 Task: Find a one-way business class flight from New Delhi to Jaipur for 2 adults on a specific date.
Action: Mouse moved to (494, 338)
Screenshot: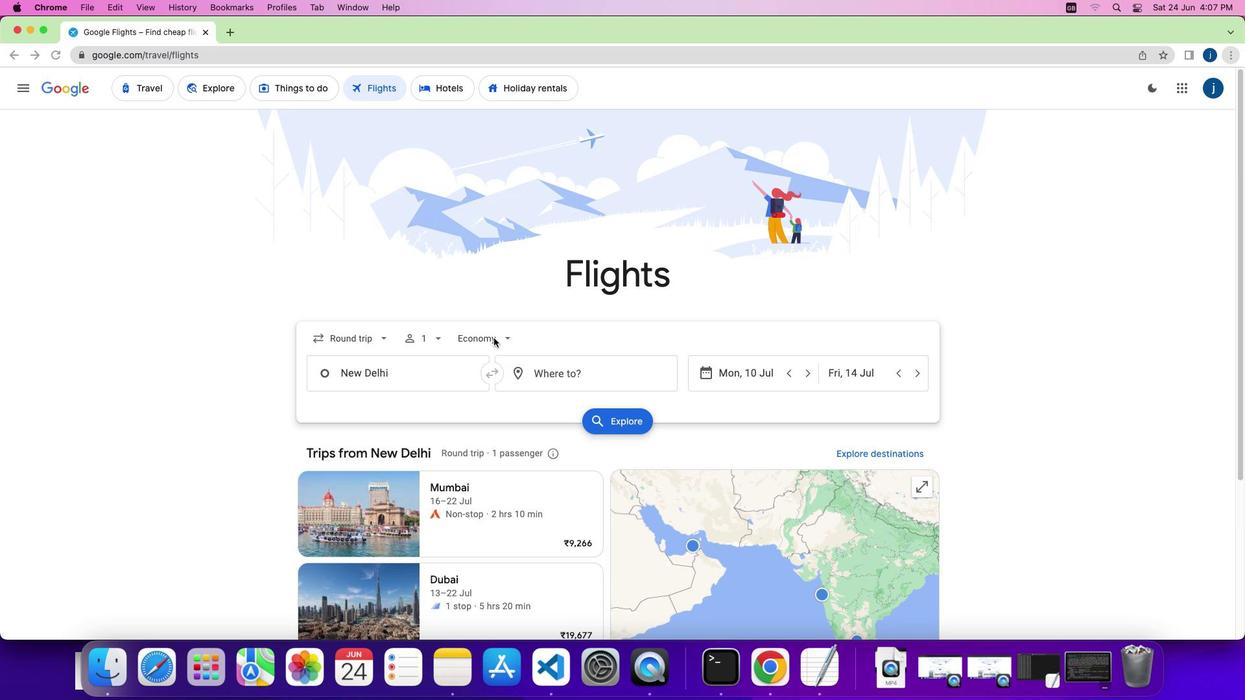 
Action: Mouse pressed left at (494, 338)
Screenshot: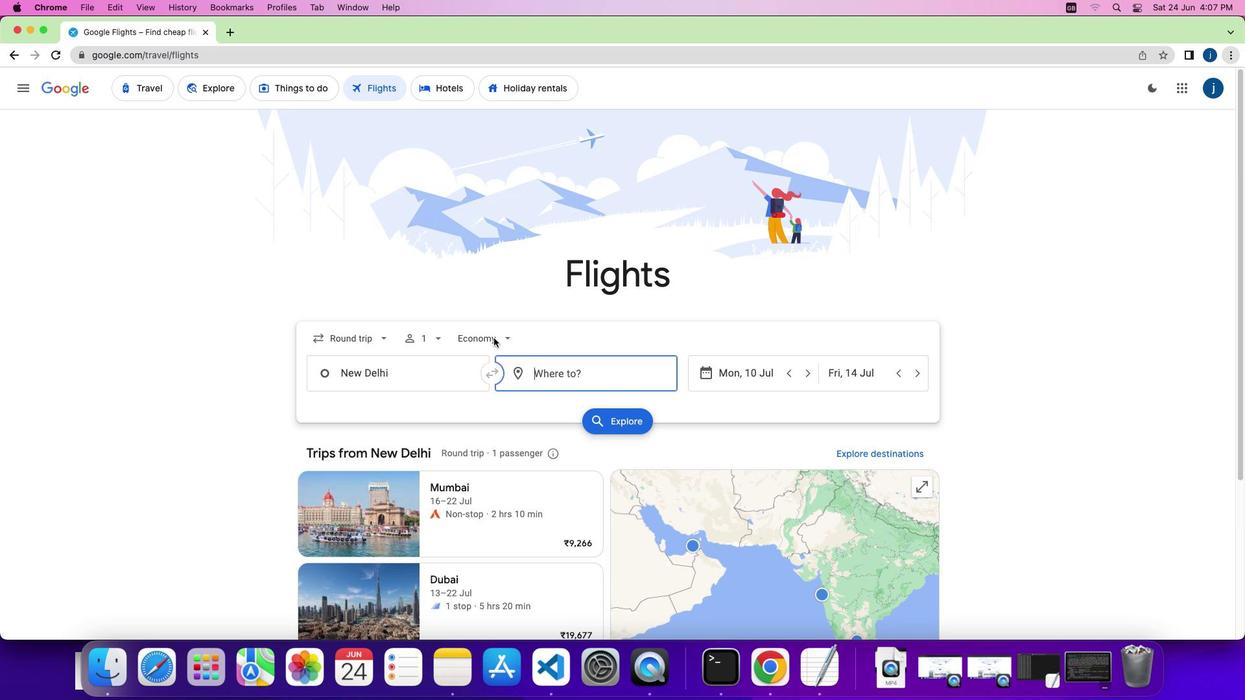 
Action: Mouse pressed left at (494, 338)
Screenshot: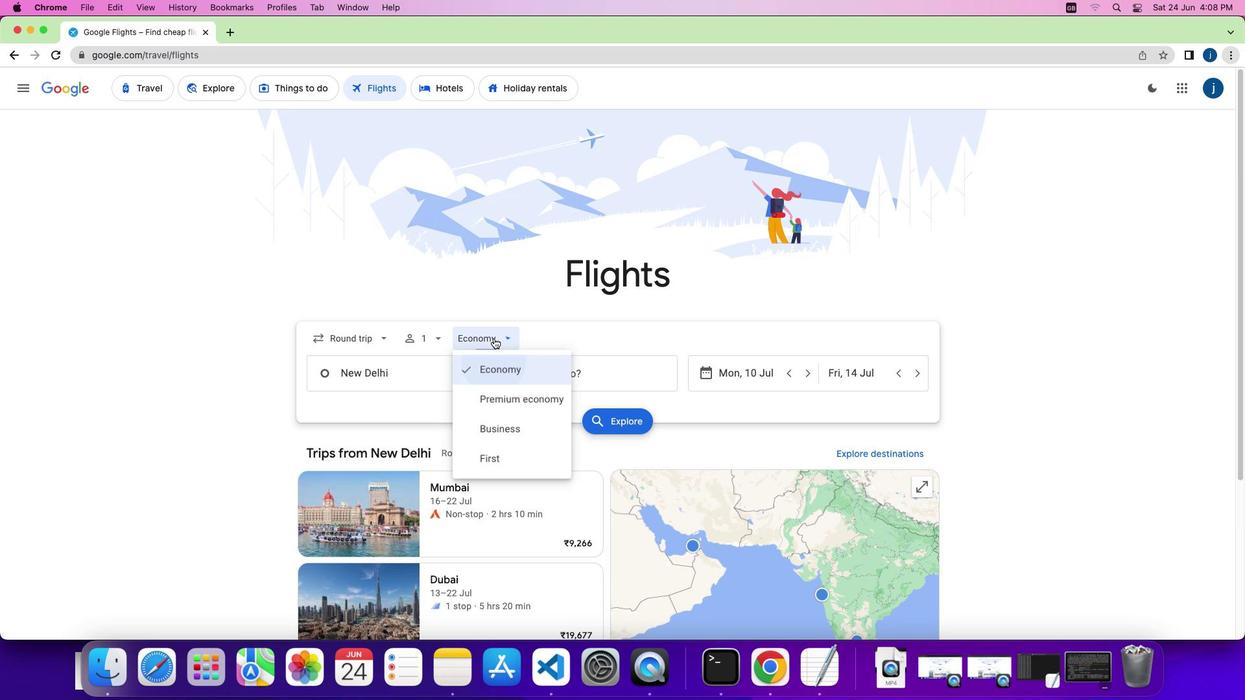 
Action: Mouse moved to (506, 429)
Screenshot: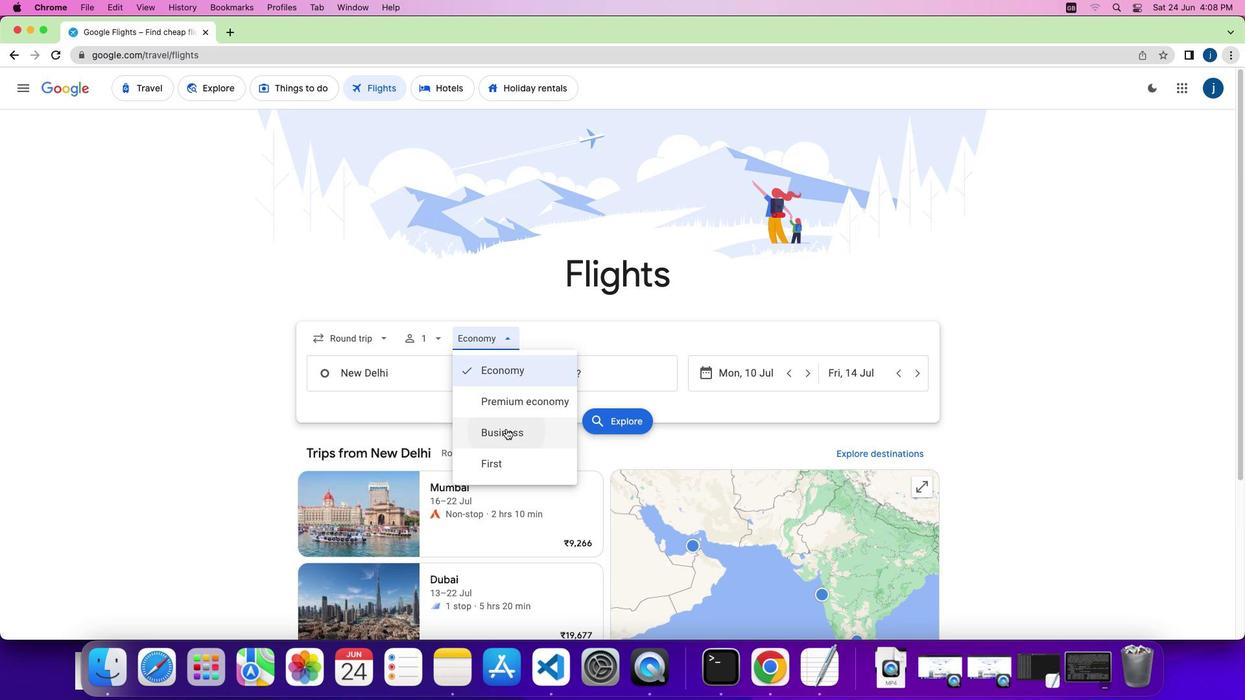 
Action: Mouse pressed left at (506, 429)
Screenshot: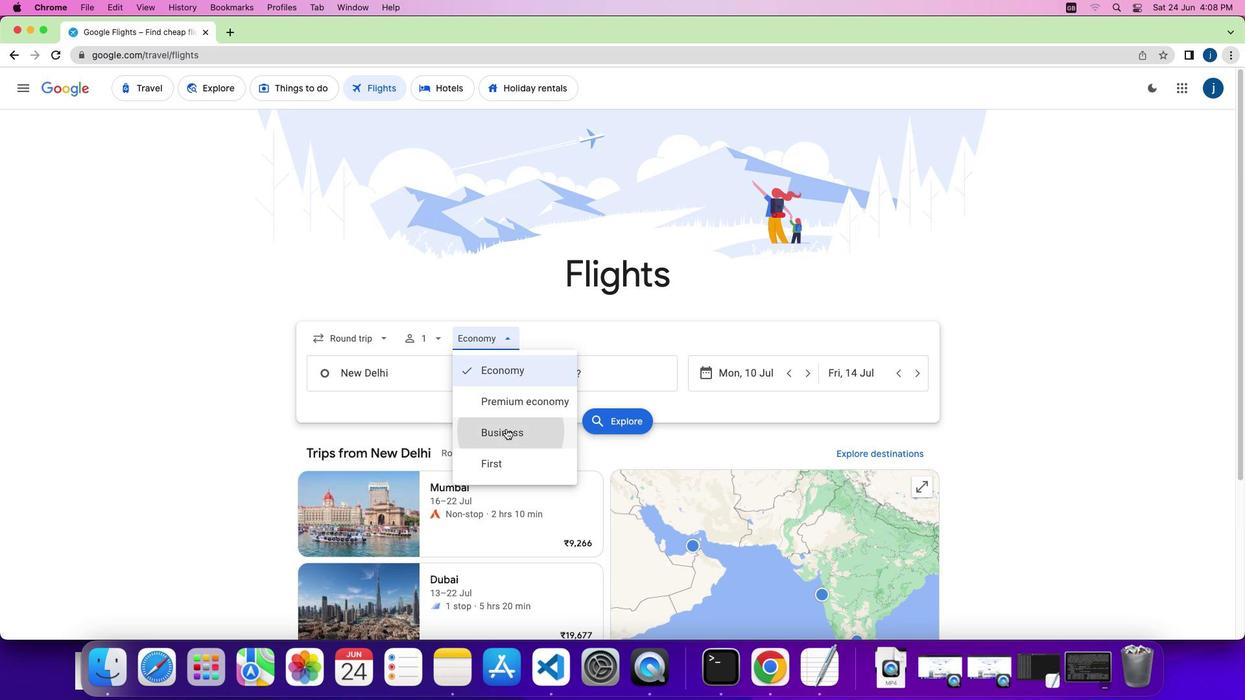 
Action: Mouse moved to (361, 336)
Screenshot: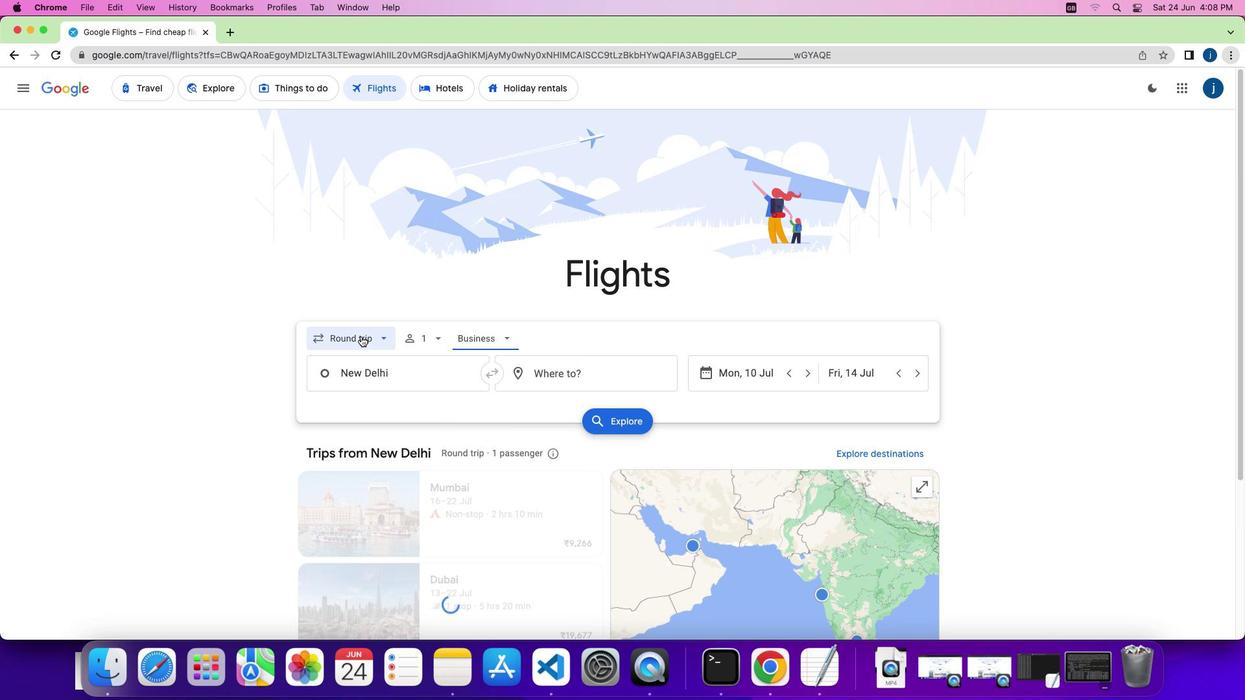 
Action: Mouse pressed left at (361, 336)
Screenshot: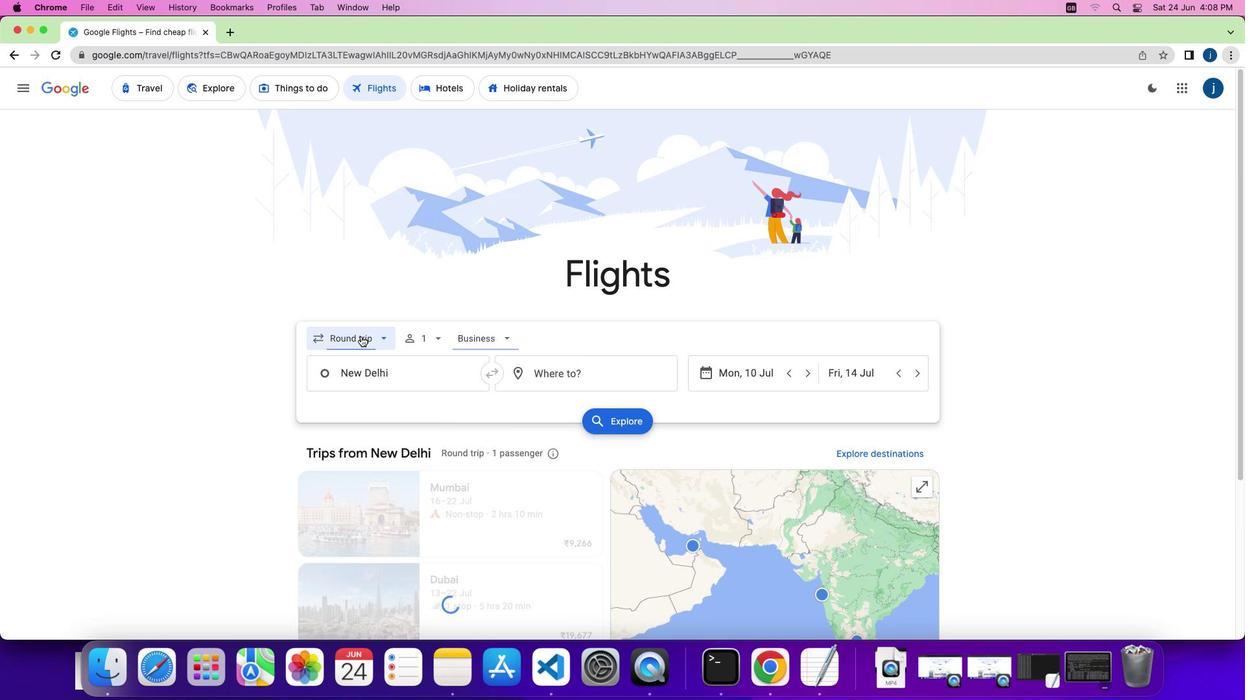 
Action: Mouse moved to (367, 398)
Screenshot: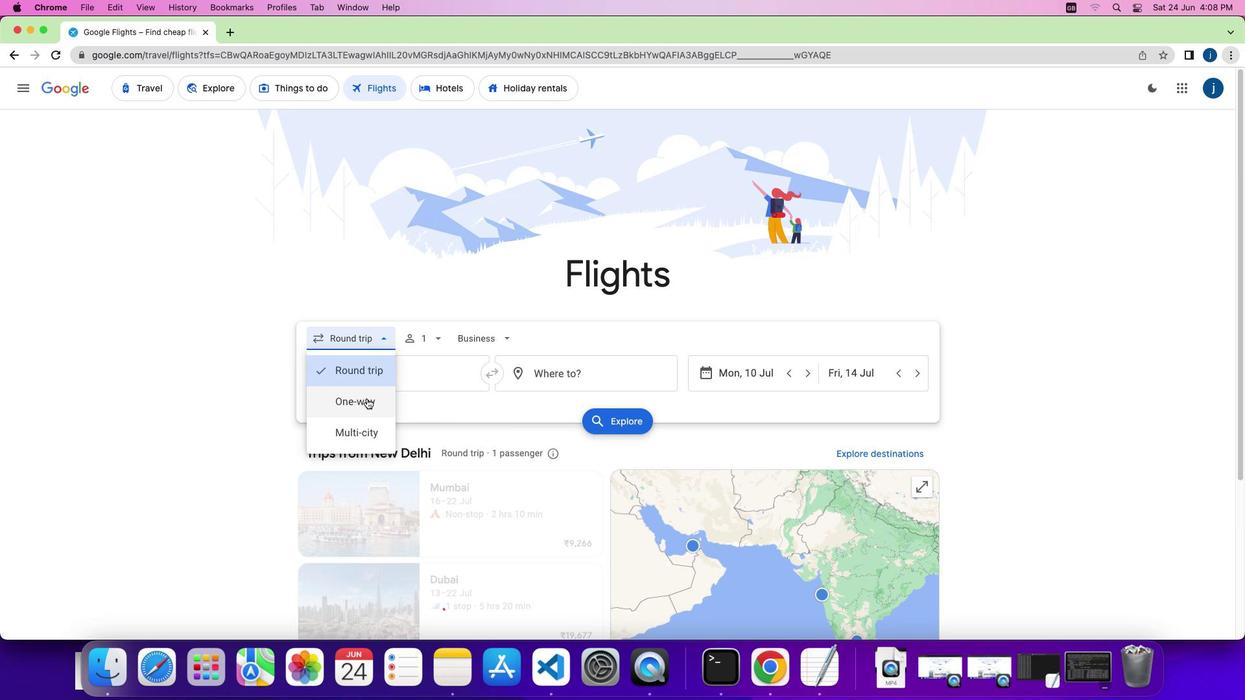 
Action: Mouse pressed left at (367, 398)
Screenshot: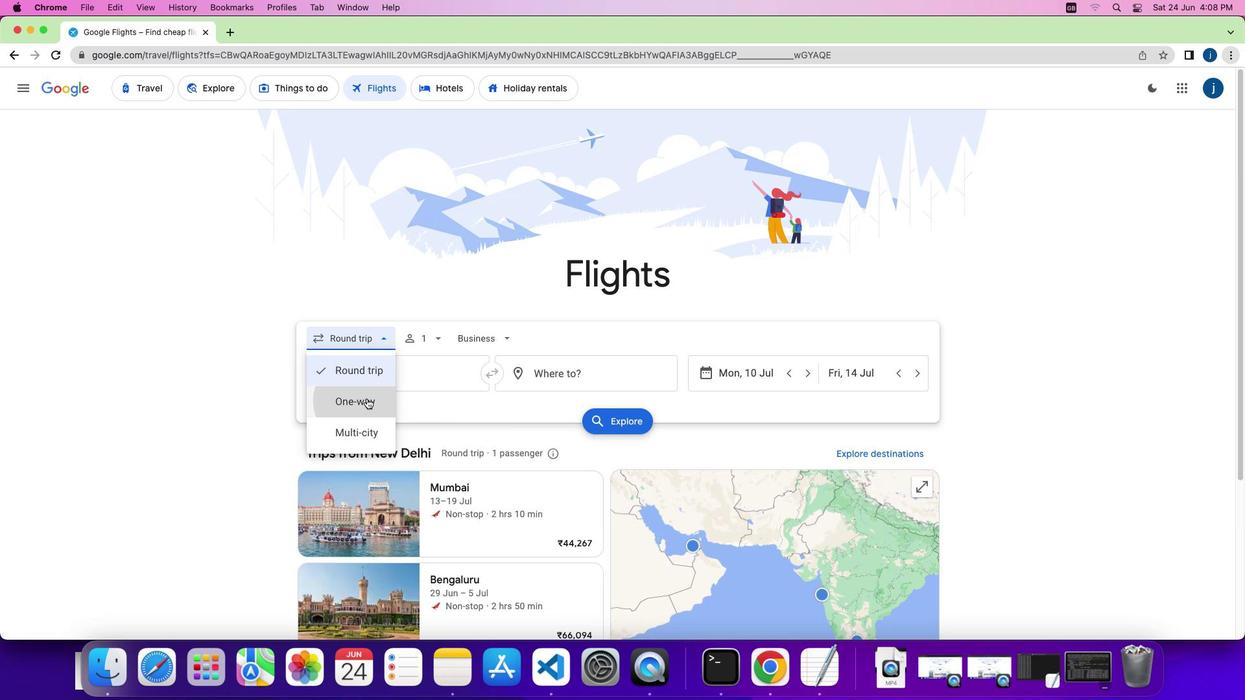 
Action: Mouse moved to (360, 373)
Screenshot: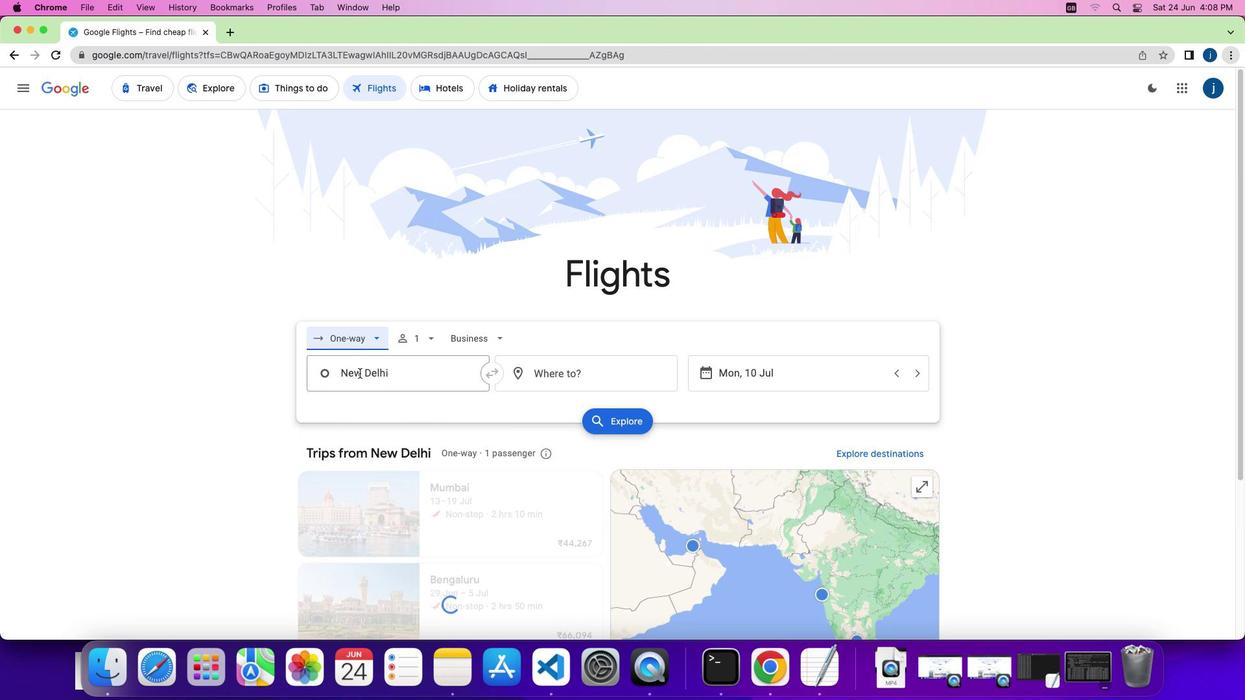 
Action: Mouse pressed left at (360, 373)
Screenshot: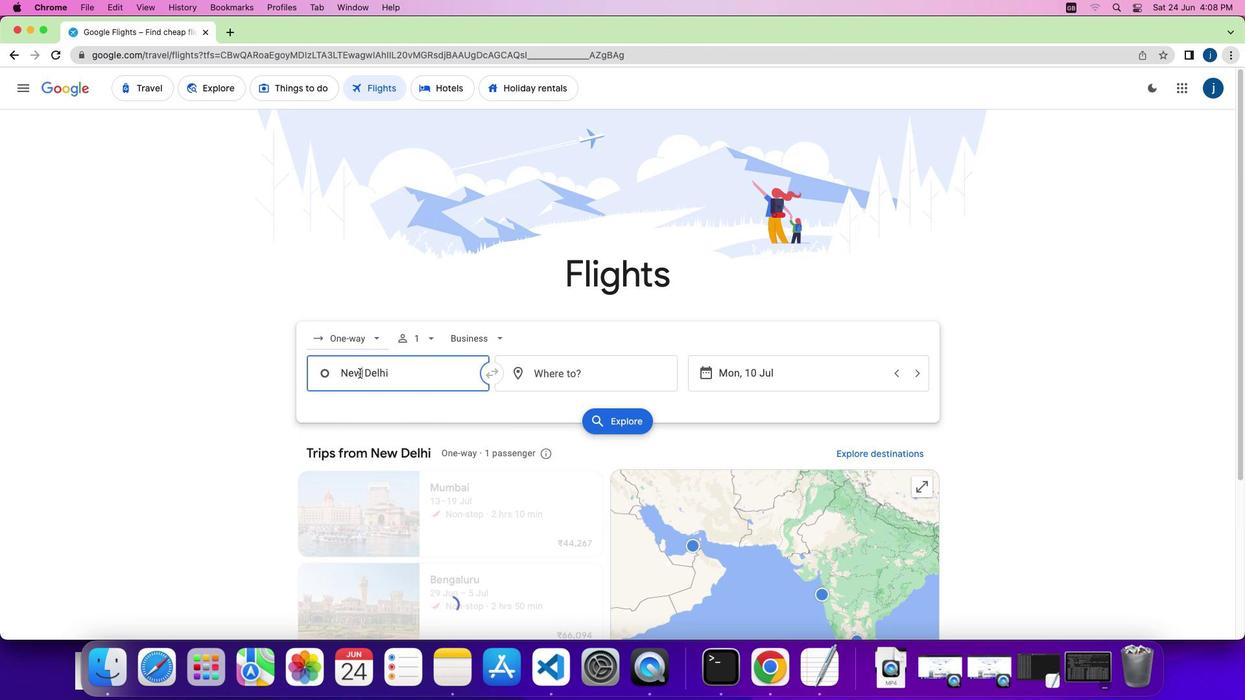 
Action: Key pressed Key.shift'N''e''w'Key.spaceKey.shift'D''e''l''h''i'
Screenshot: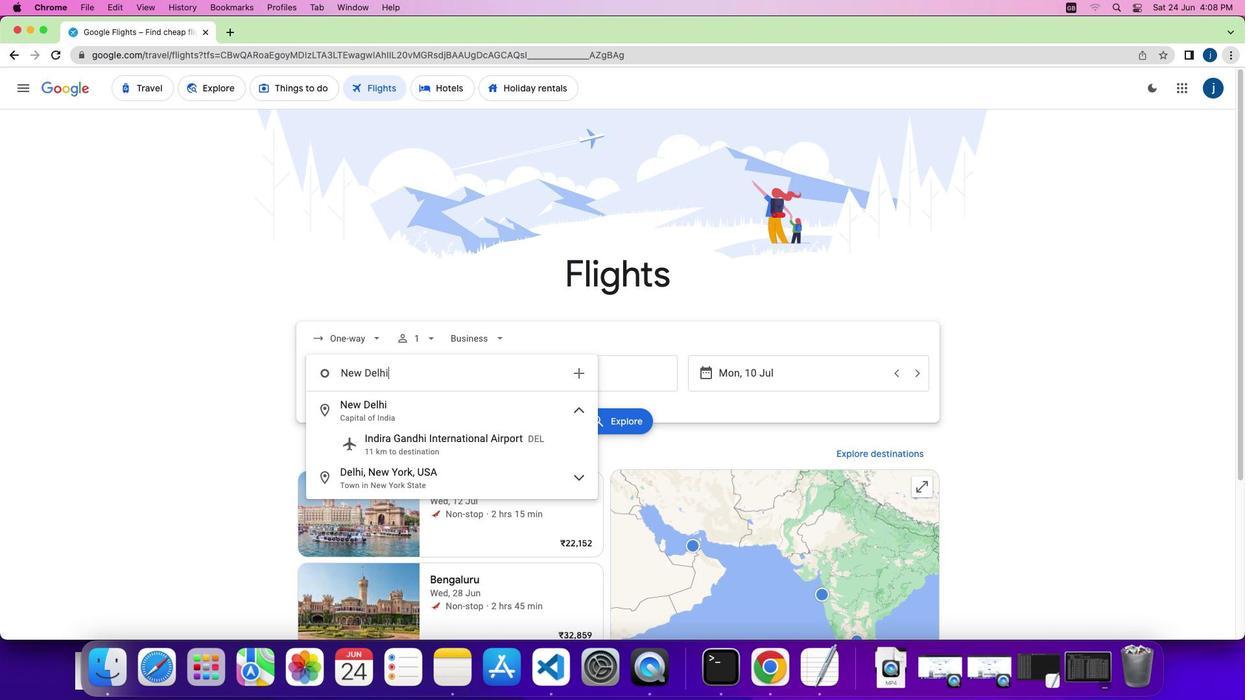 
Action: Mouse moved to (371, 417)
Screenshot: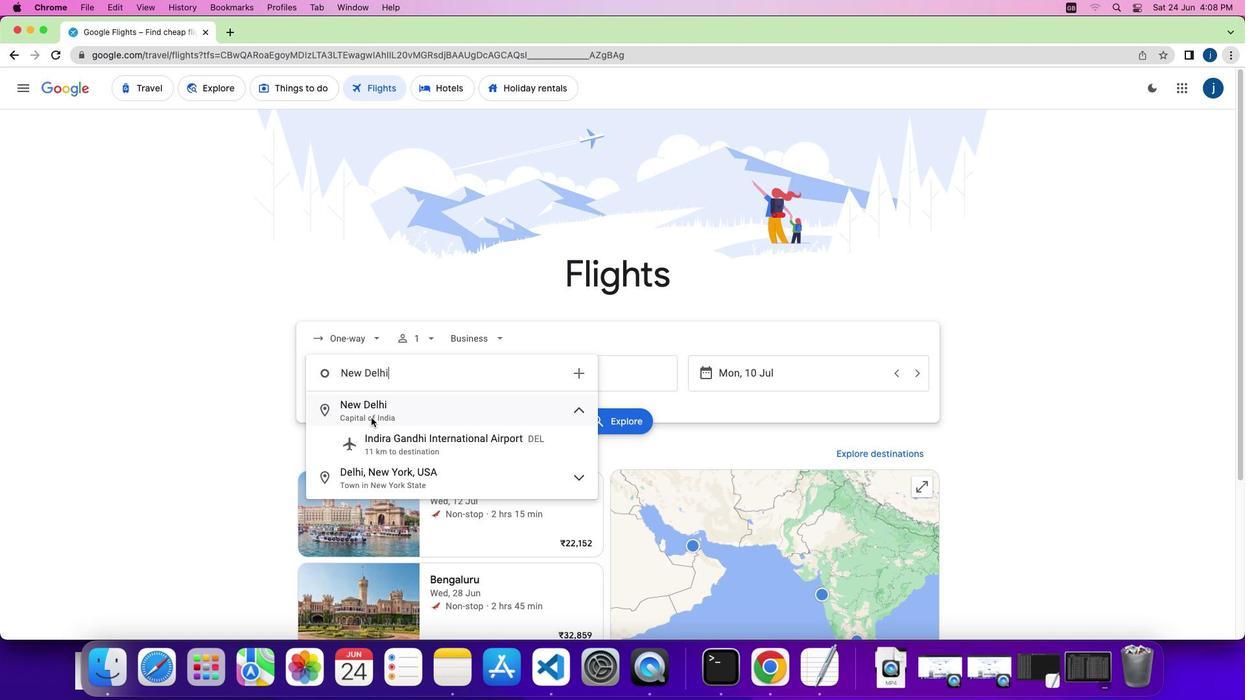 
Action: Mouse pressed left at (371, 417)
Screenshot: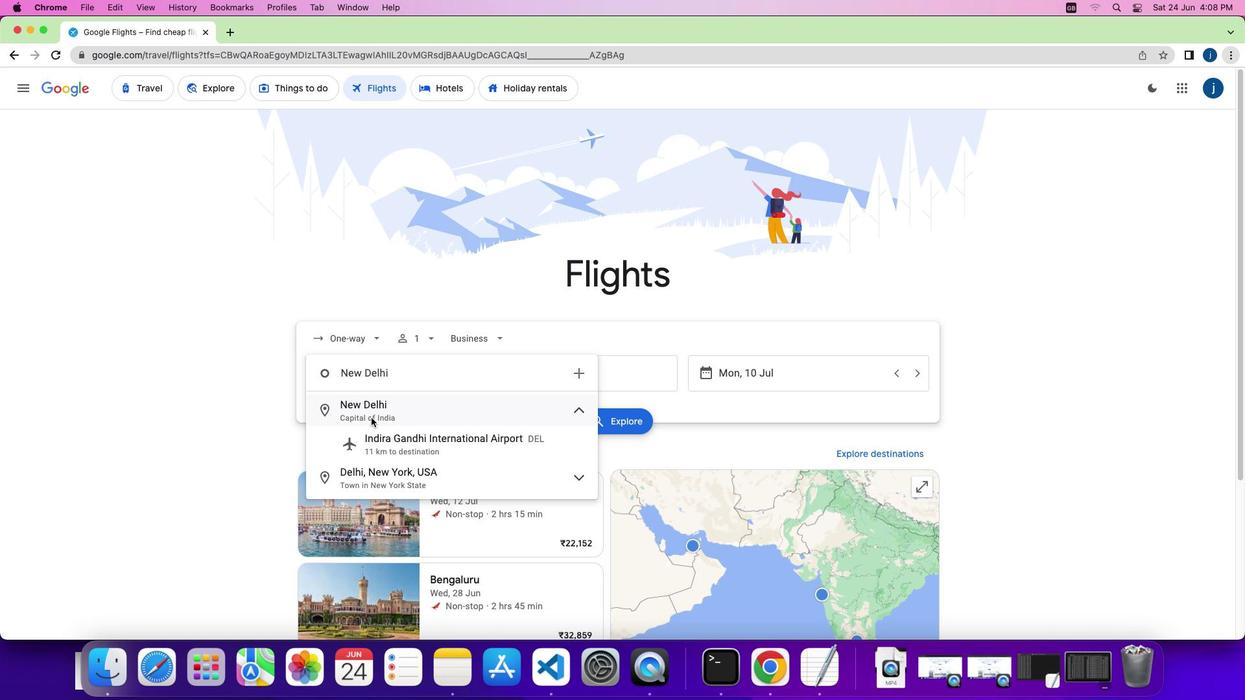 
Action: Mouse moved to (517, 373)
Screenshot: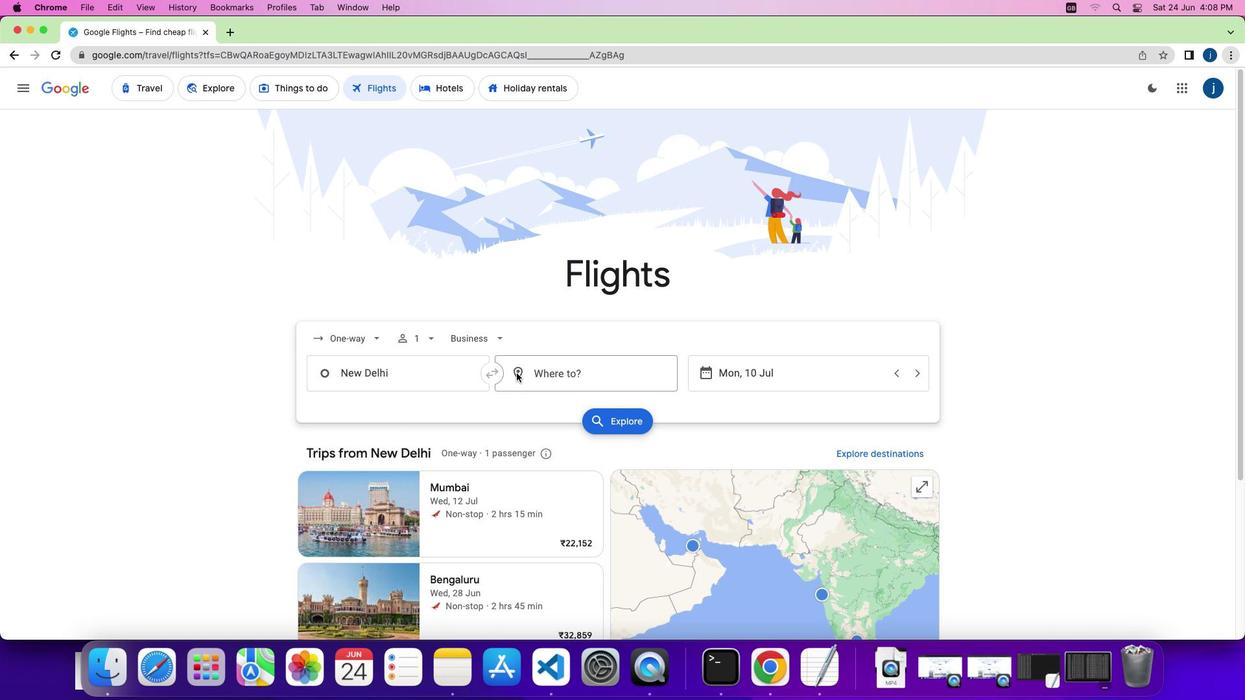 
Action: Mouse pressed left at (517, 373)
Screenshot: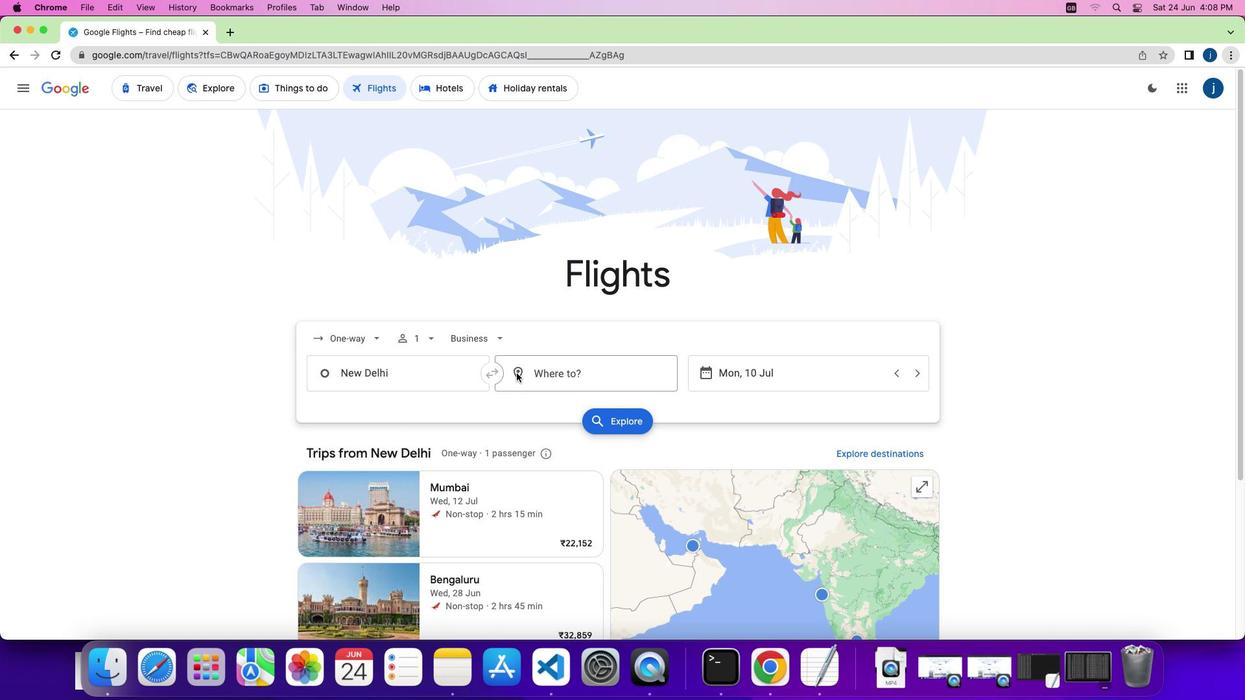 
Action: Key pressed Key.shift'j''a''i''p''u''r'
Screenshot: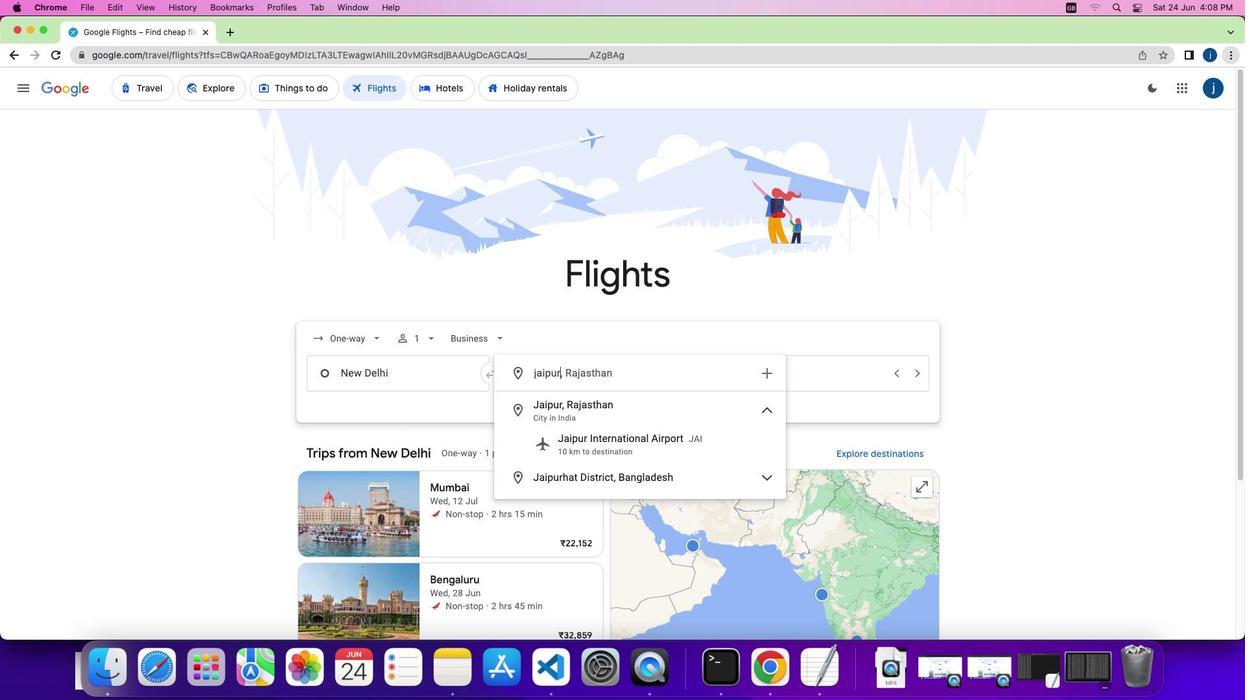 
Action: Mouse moved to (537, 405)
Screenshot: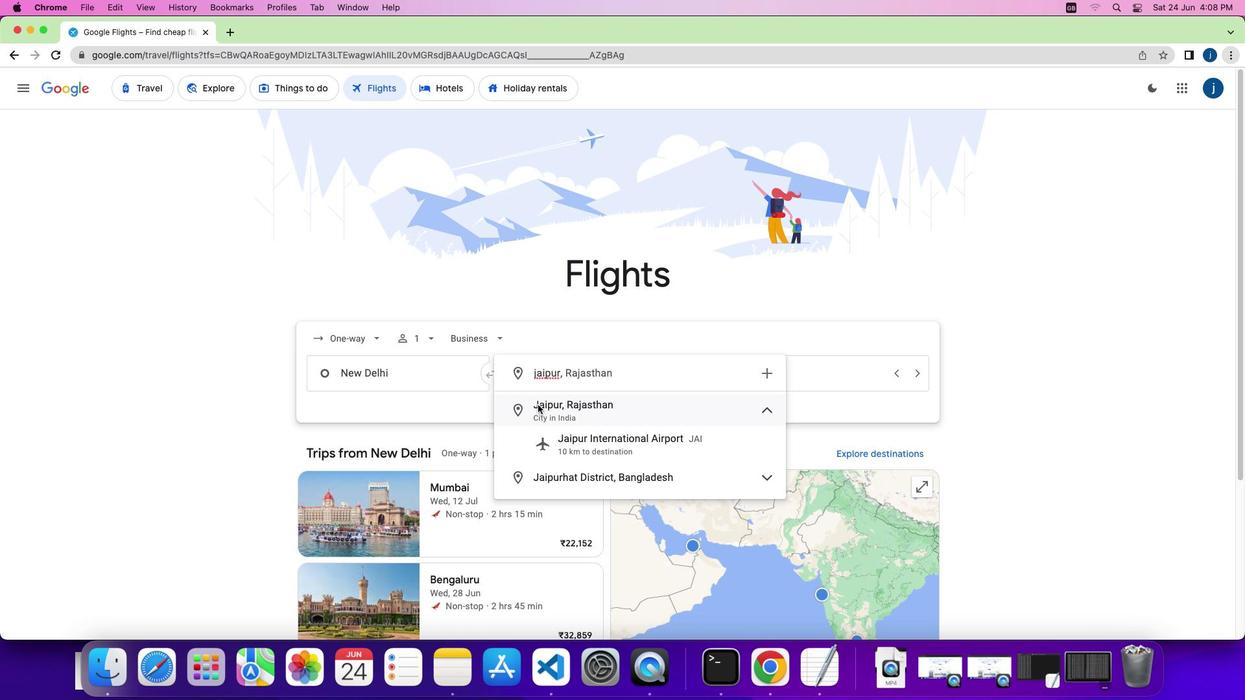
Action: Mouse pressed left at (537, 405)
Screenshot: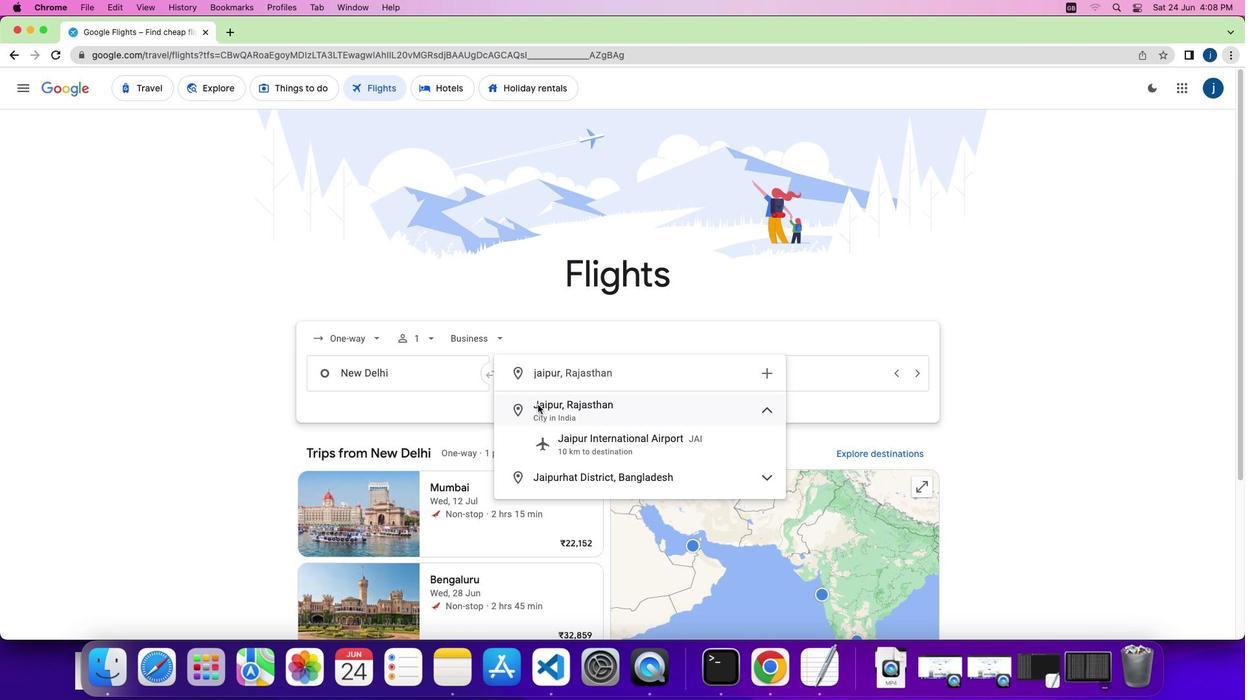 
Action: Mouse moved to (415, 341)
Screenshot: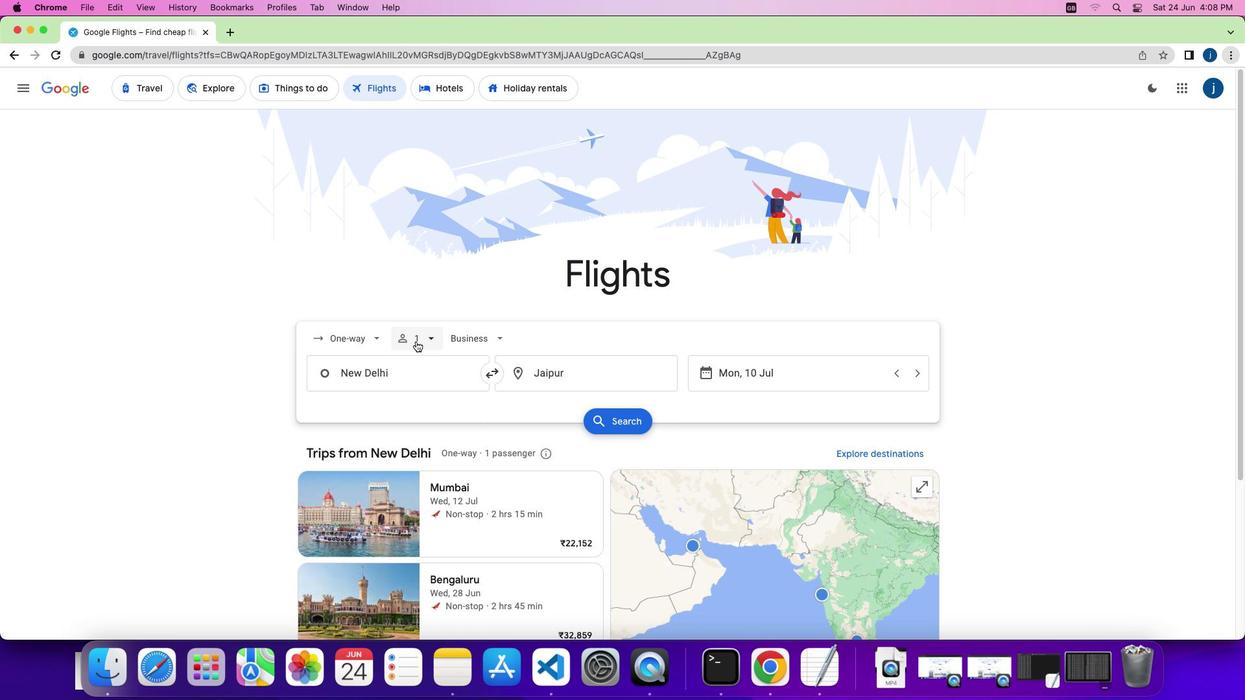 
Action: Mouse pressed left at (415, 341)
Screenshot: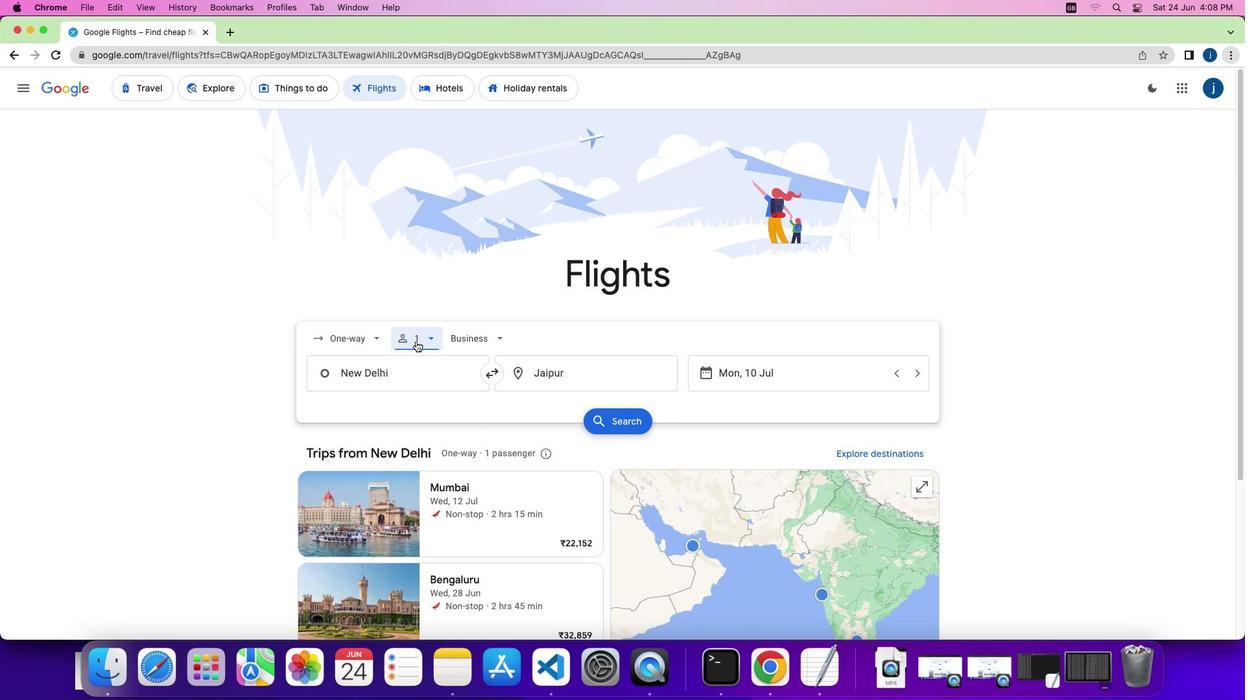 
Action: Mouse moved to (524, 367)
Screenshot: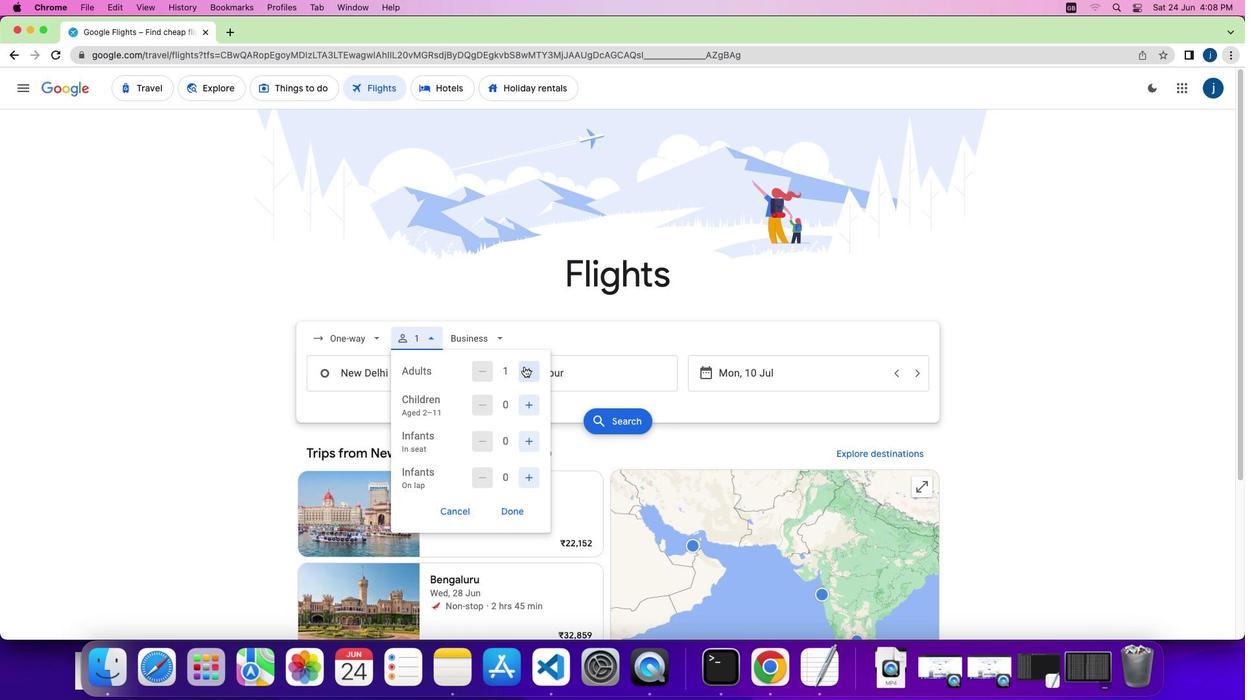 
Action: Mouse pressed left at (524, 367)
Screenshot: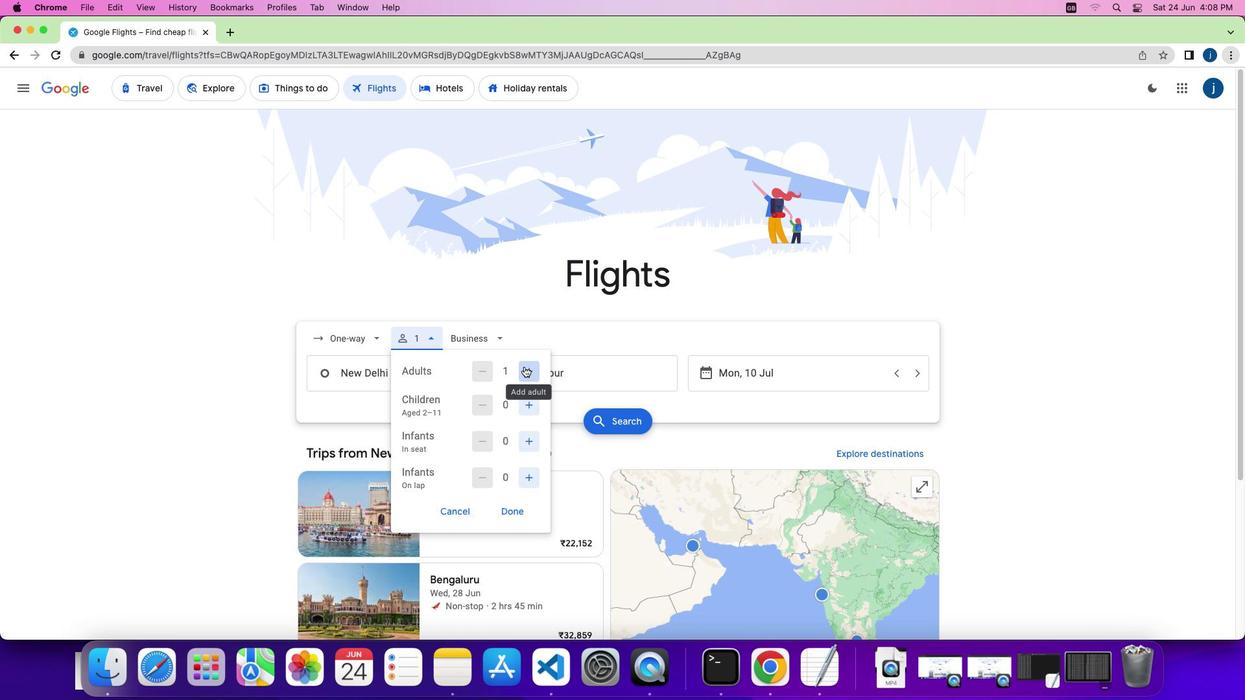 
Action: Mouse moved to (519, 508)
Screenshot: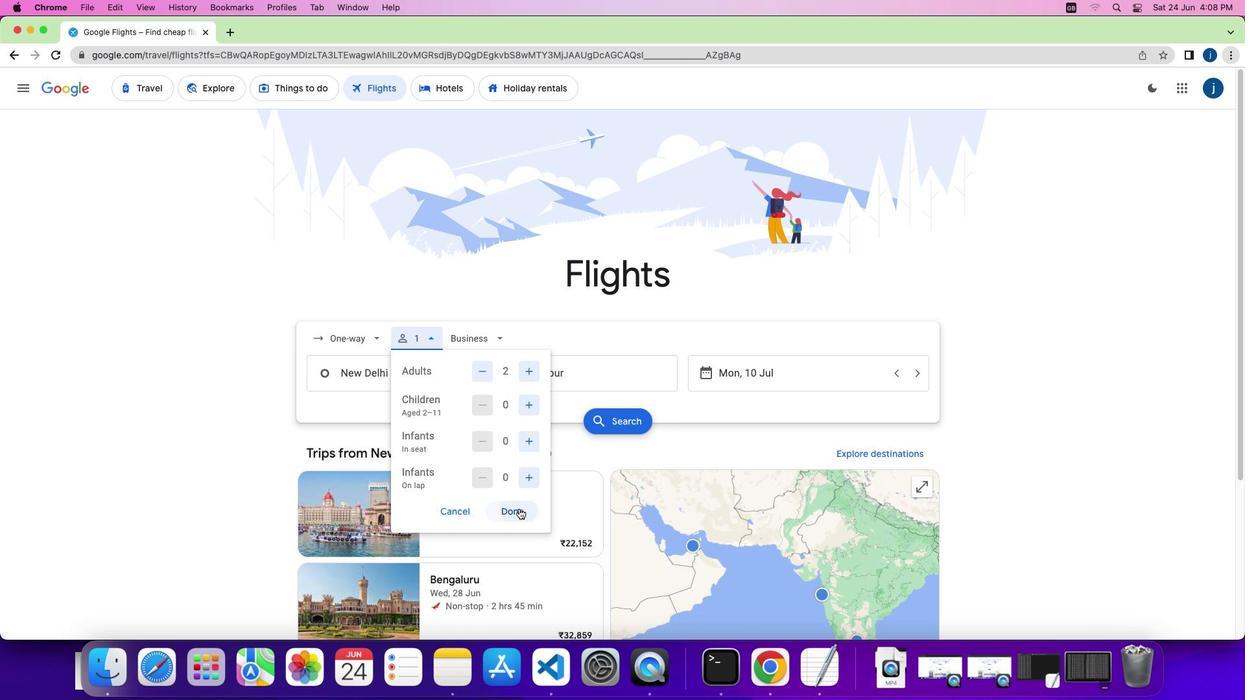 
Action: Mouse pressed left at (519, 508)
Screenshot: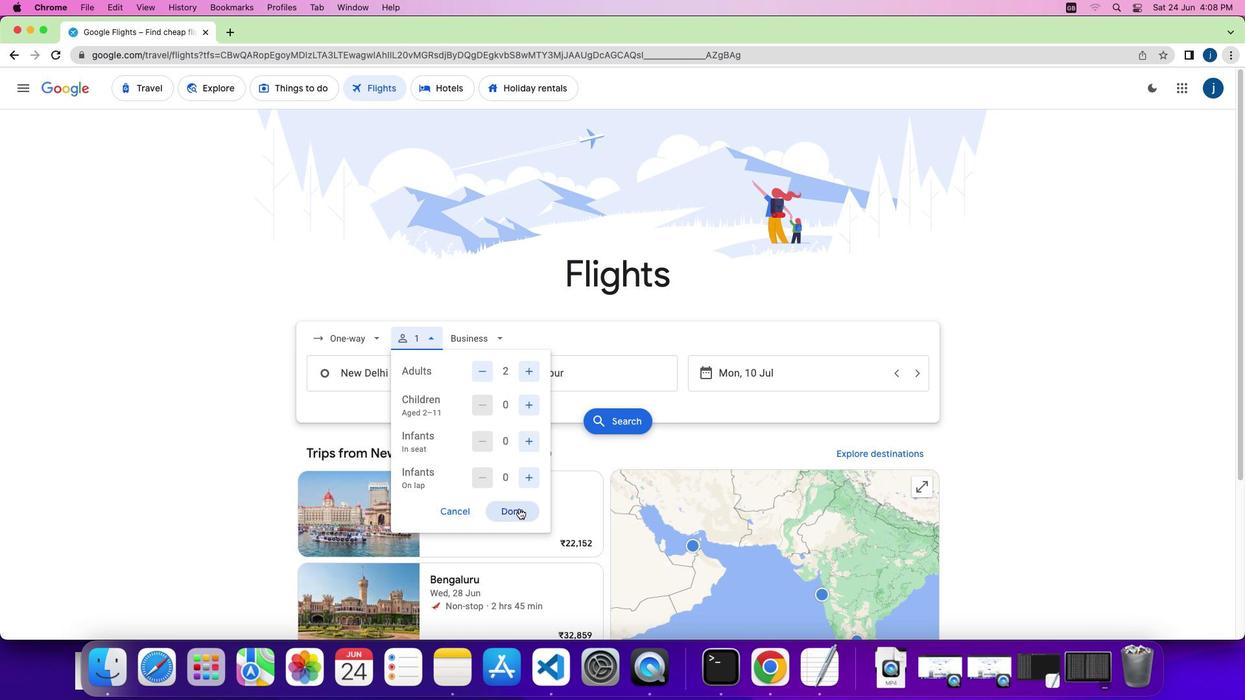 
Action: Mouse moved to (752, 371)
Screenshot: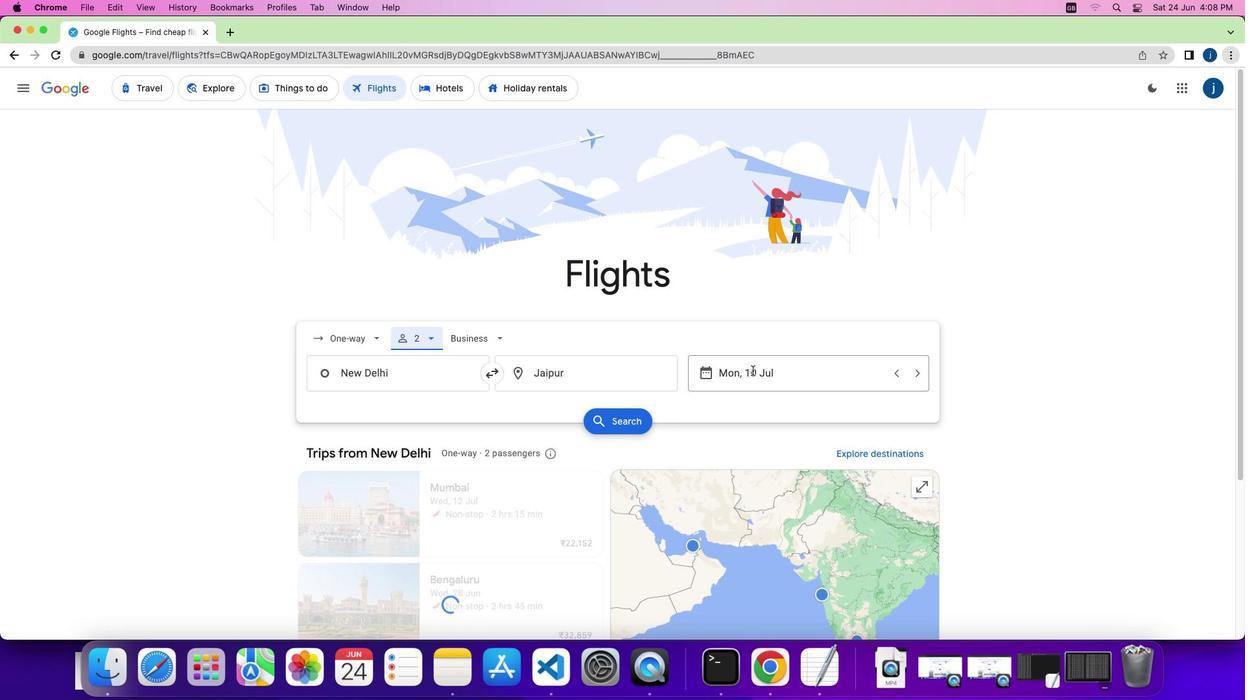 
Action: Mouse pressed left at (752, 371)
Screenshot: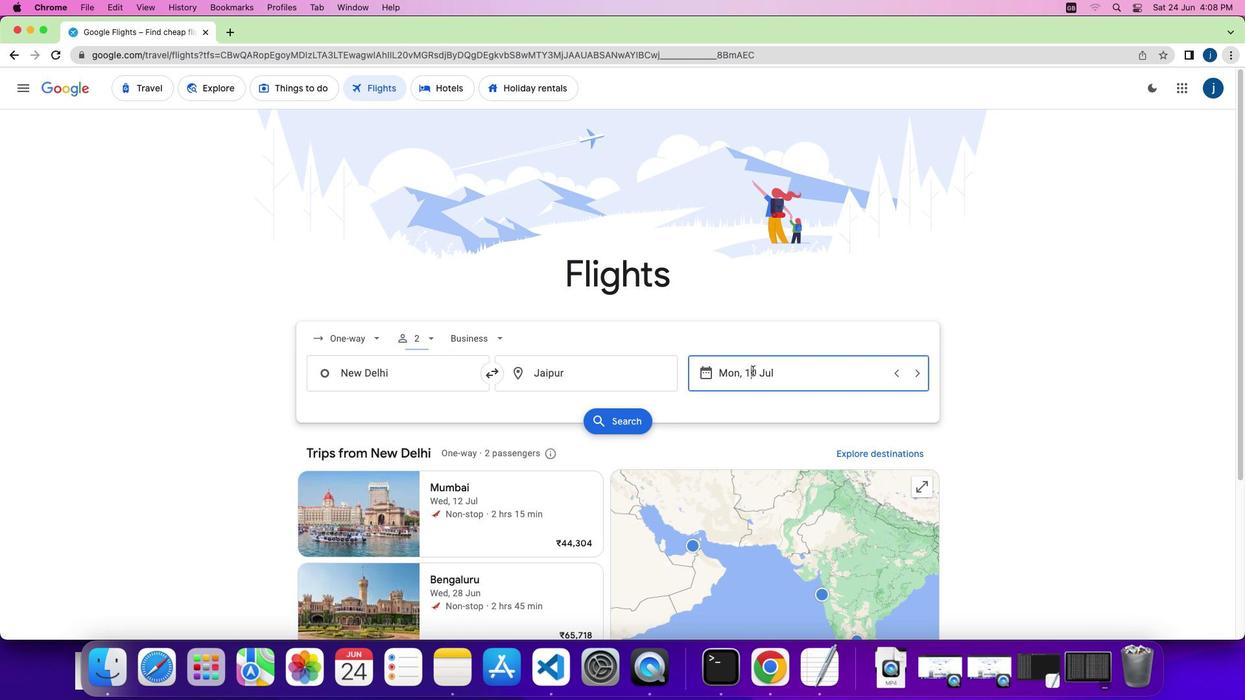 
Action: Mouse moved to (934, 472)
Screenshot: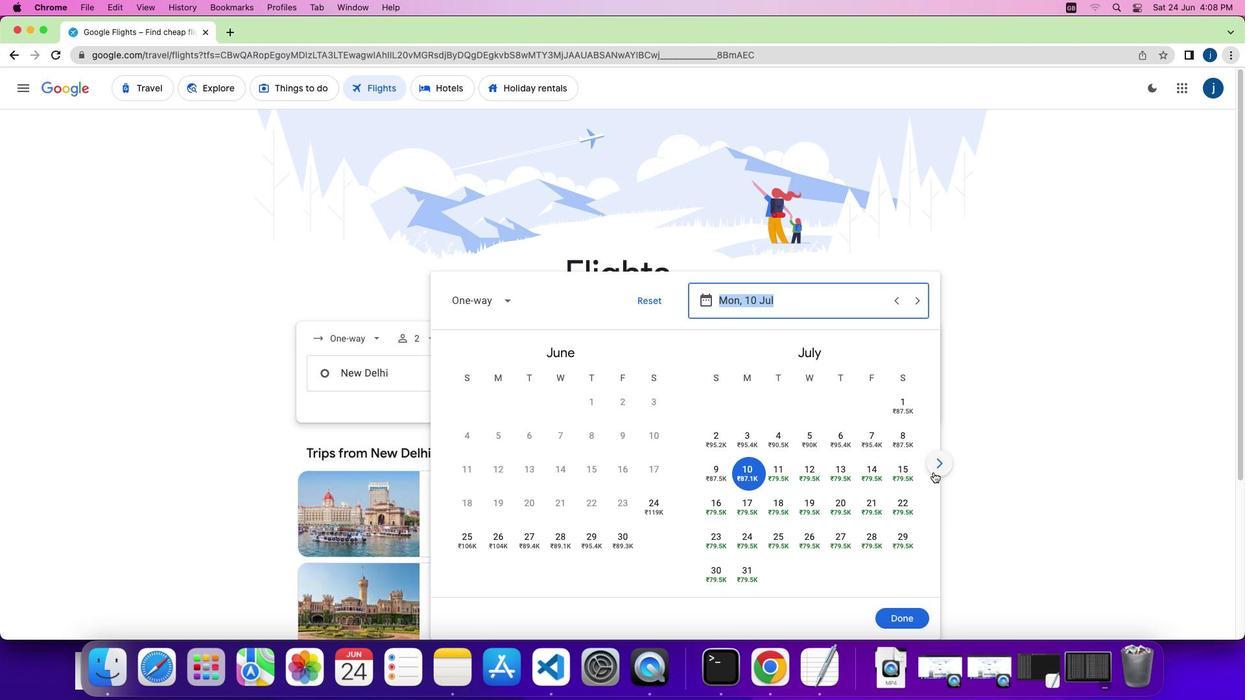 
Action: Mouse pressed left at (934, 472)
Screenshot: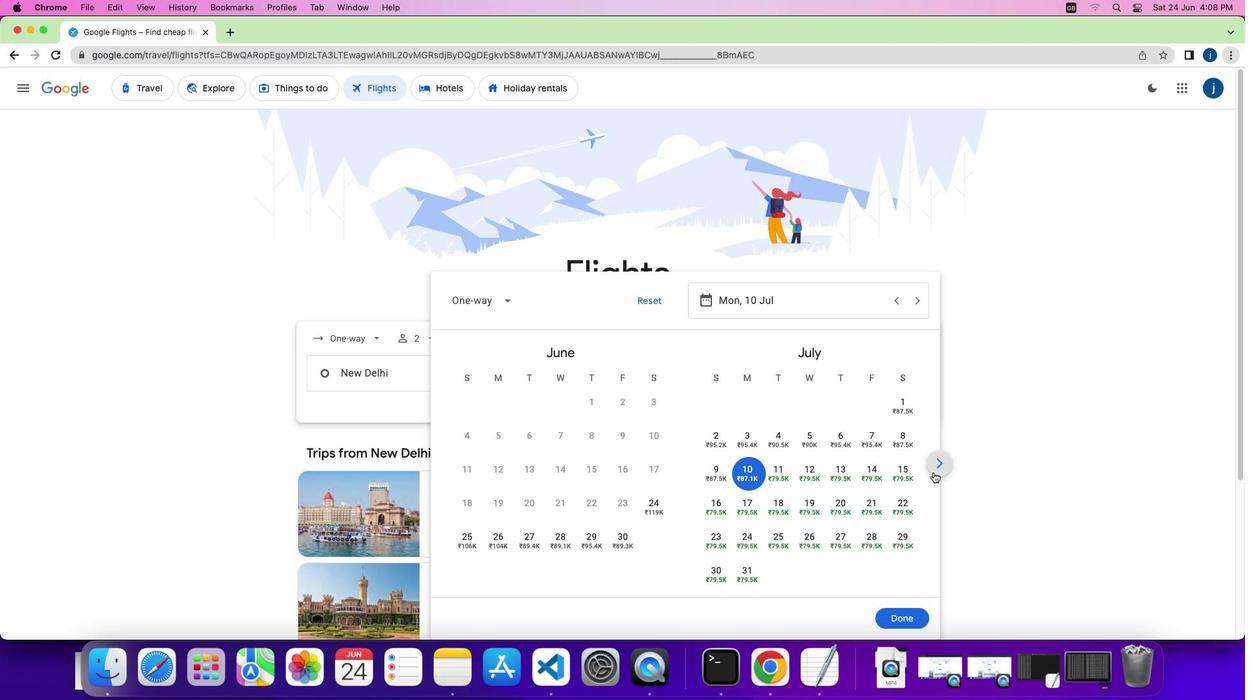 
Action: Mouse moved to (836, 439)
Screenshot: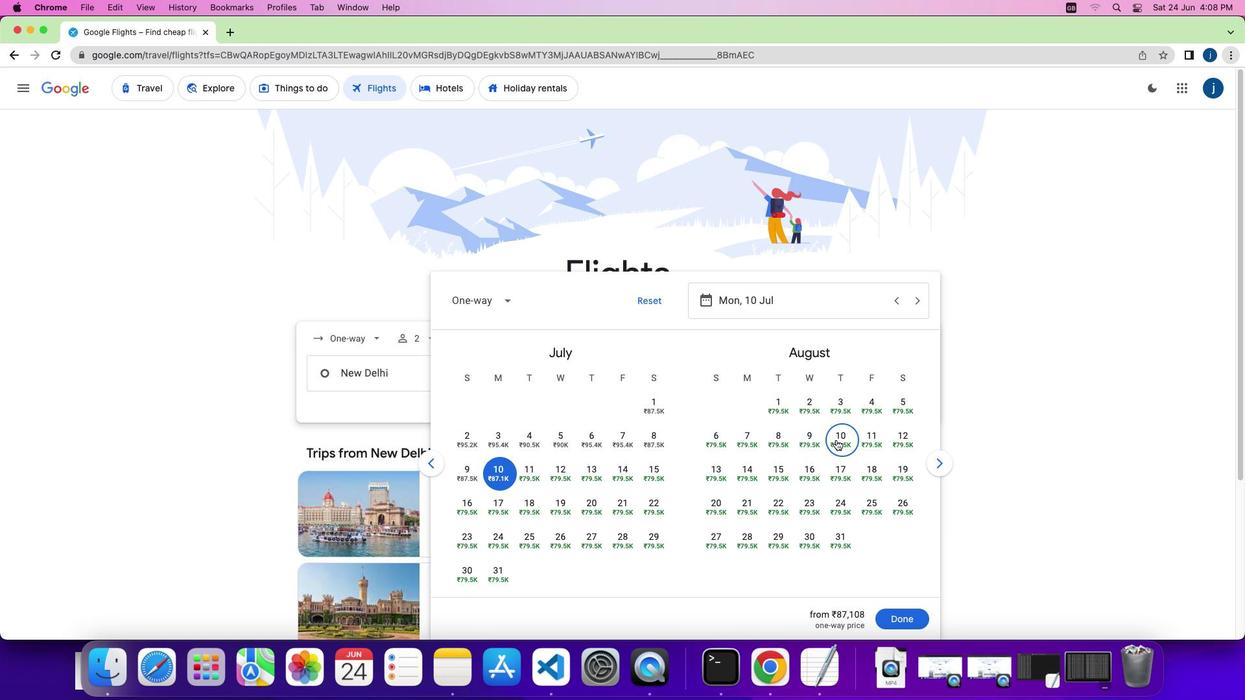 
Action: Mouse pressed left at (836, 439)
Screenshot: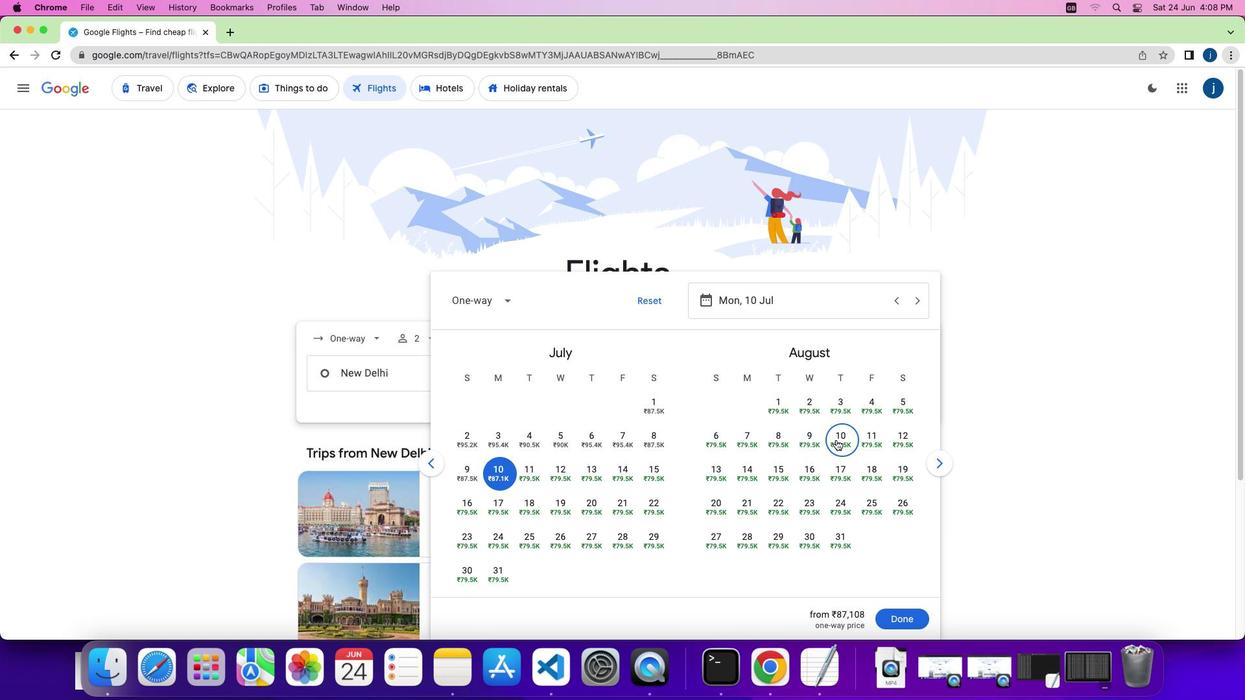 
Action: Mouse moved to (892, 620)
Screenshot: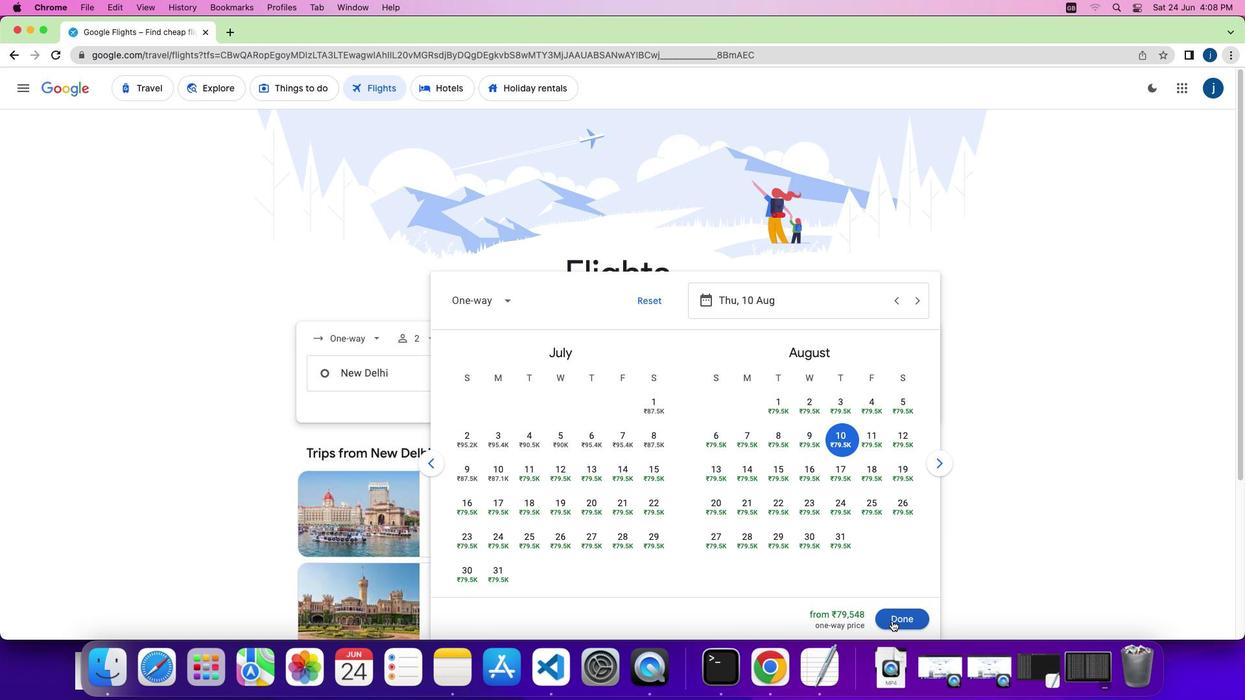 
Action: Mouse pressed left at (892, 620)
Screenshot: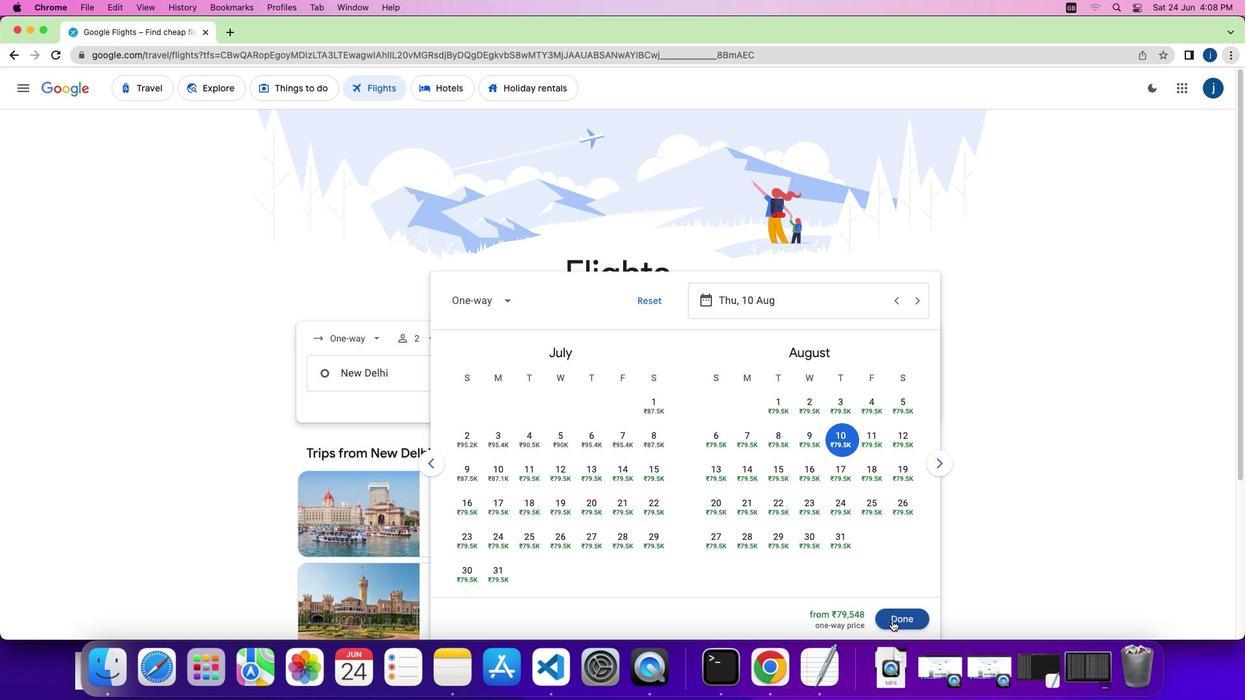 
Action: Mouse moved to (628, 428)
Screenshot: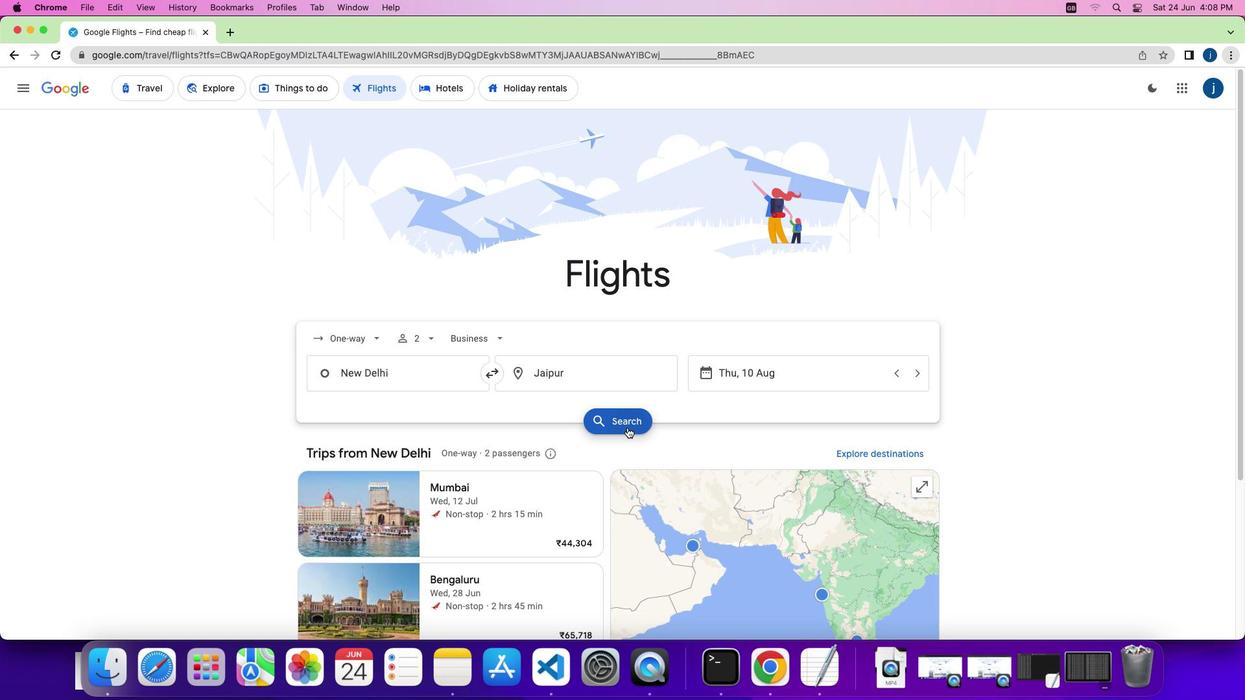 
Action: Mouse pressed left at (628, 428)
Screenshot: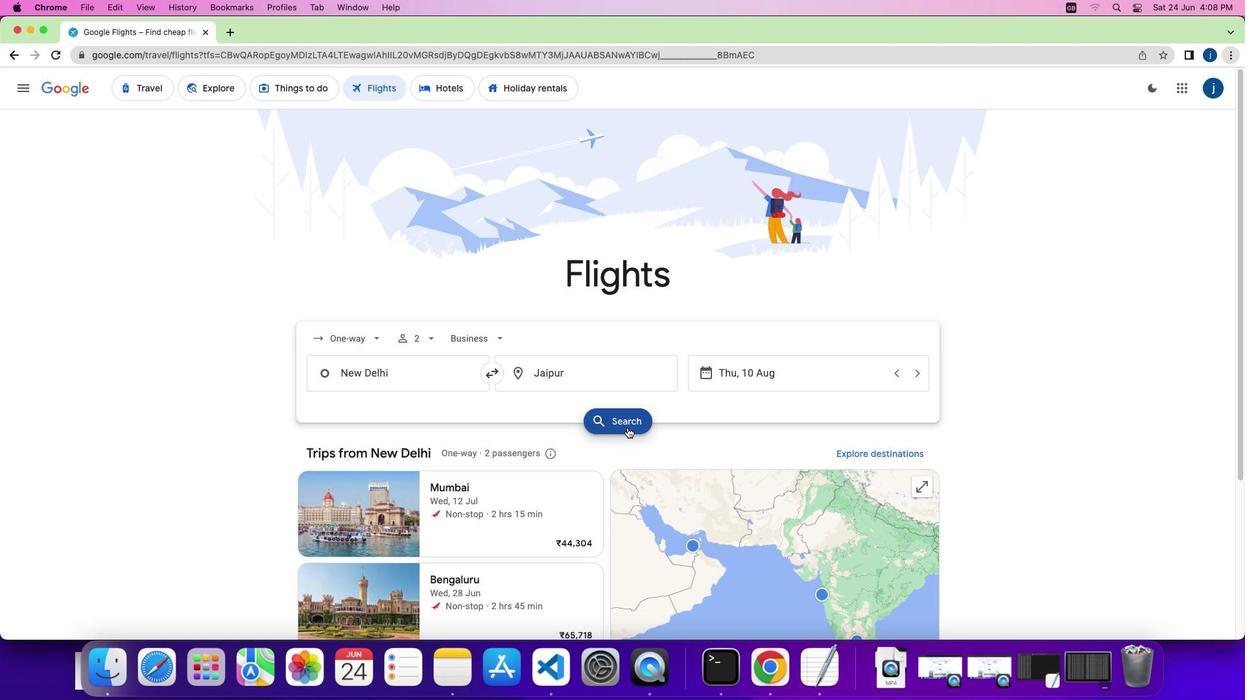 
